 Task: Add Kashi Autumn Wheat Organic Promise Cereal to the cart.
Action: Mouse moved to (810, 313)
Screenshot: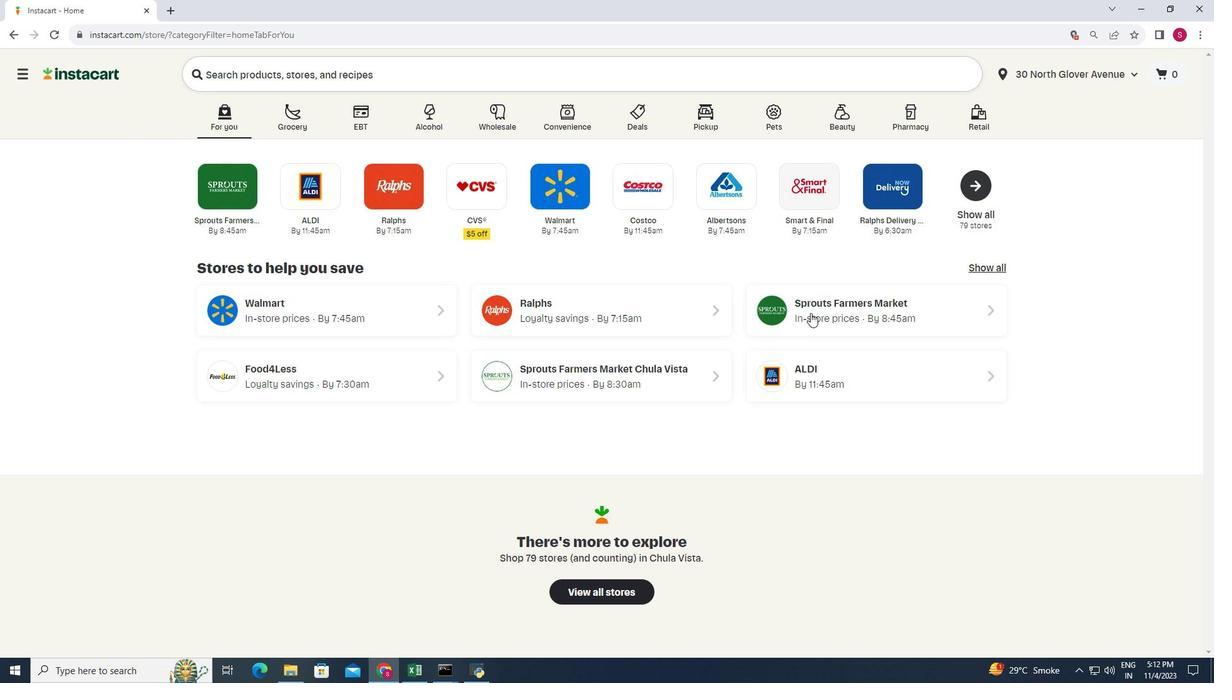 
Action: Mouse pressed left at (810, 313)
Screenshot: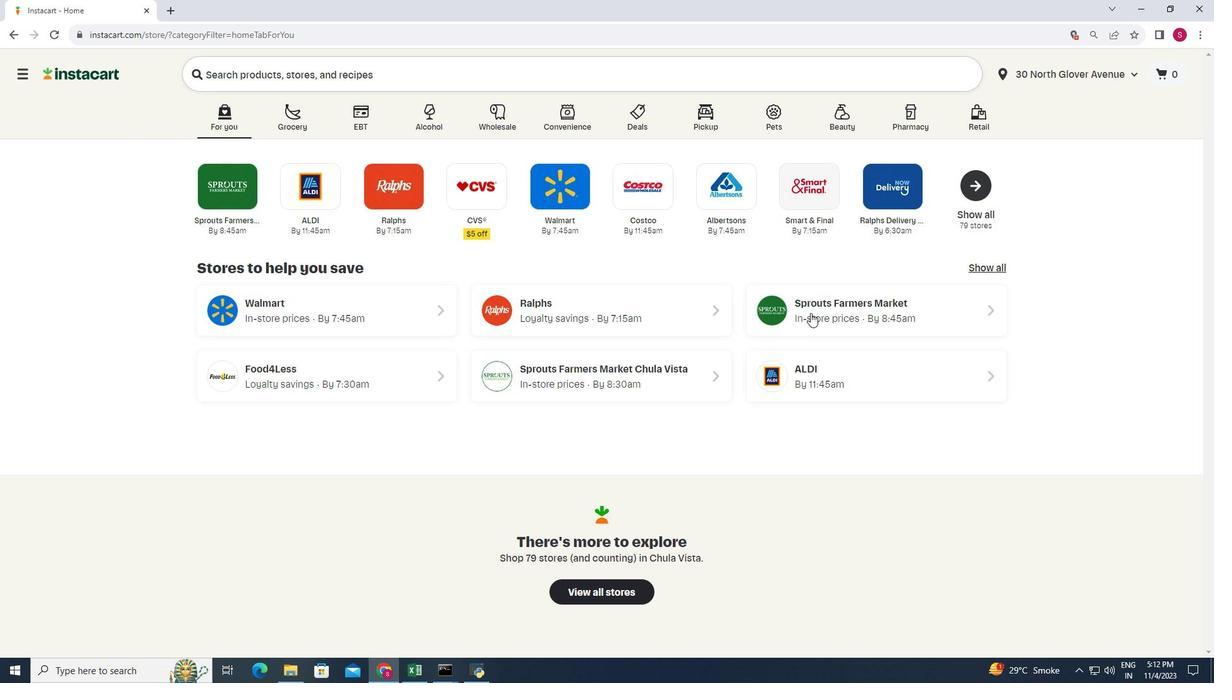 
Action: Mouse moved to (86, 332)
Screenshot: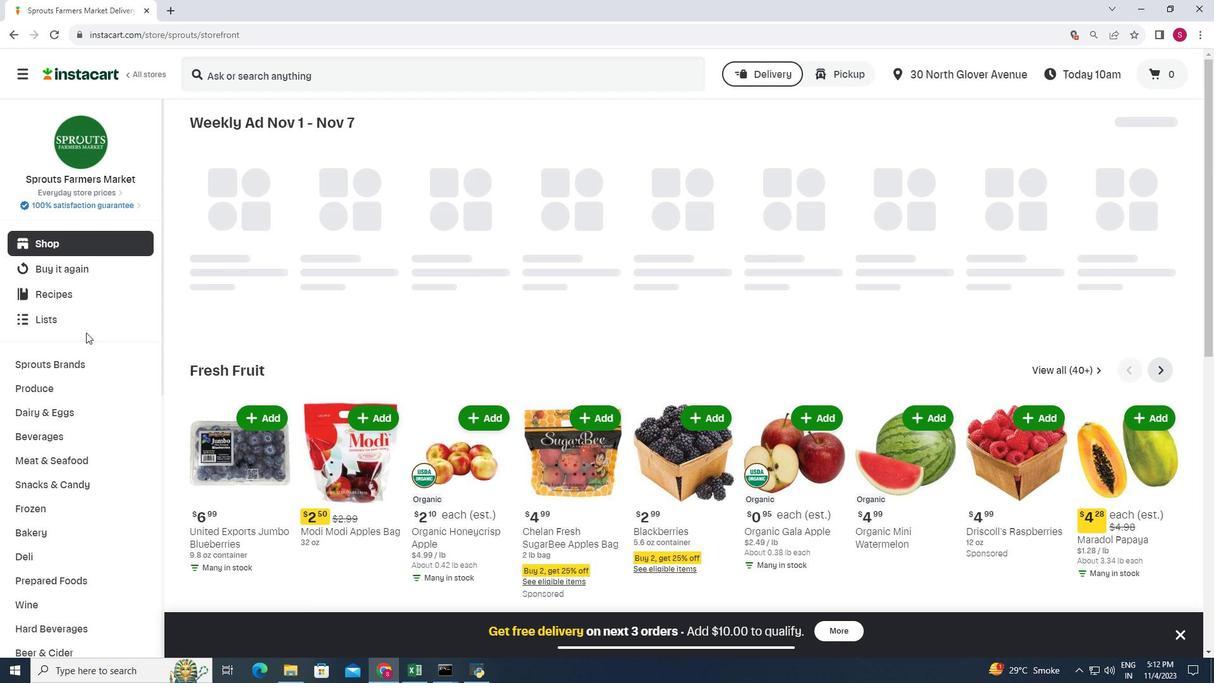 
Action: Mouse scrolled (86, 332) with delta (0, 0)
Screenshot: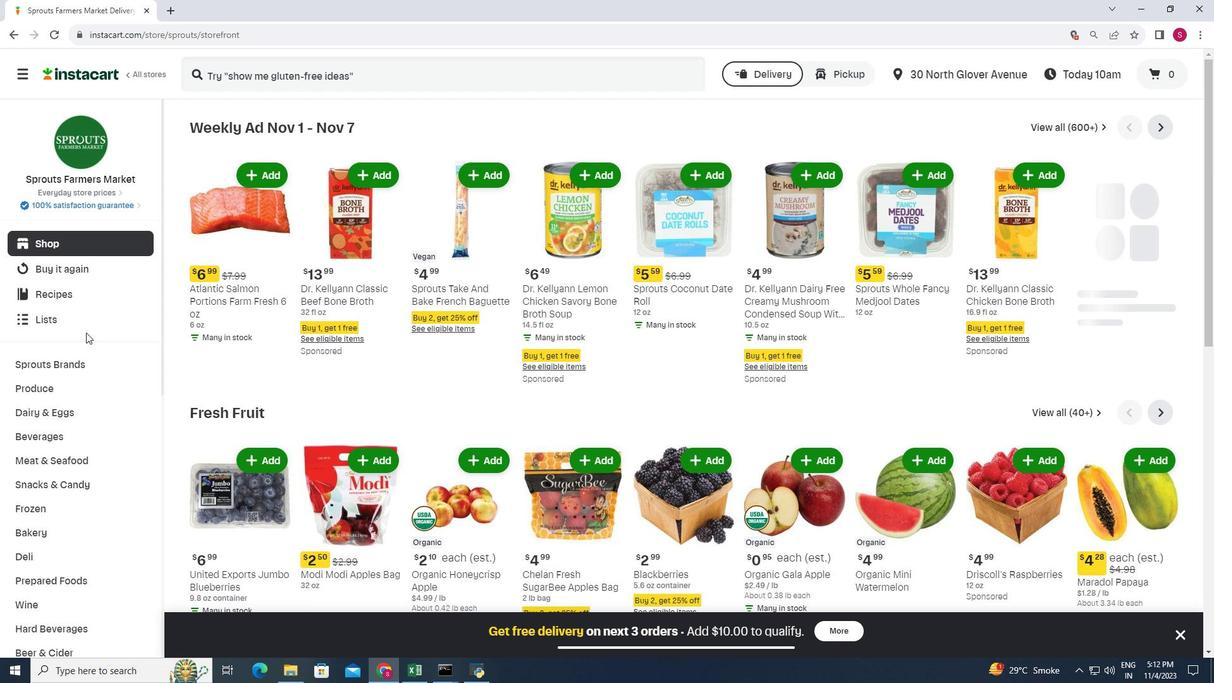 
Action: Mouse scrolled (86, 332) with delta (0, 0)
Screenshot: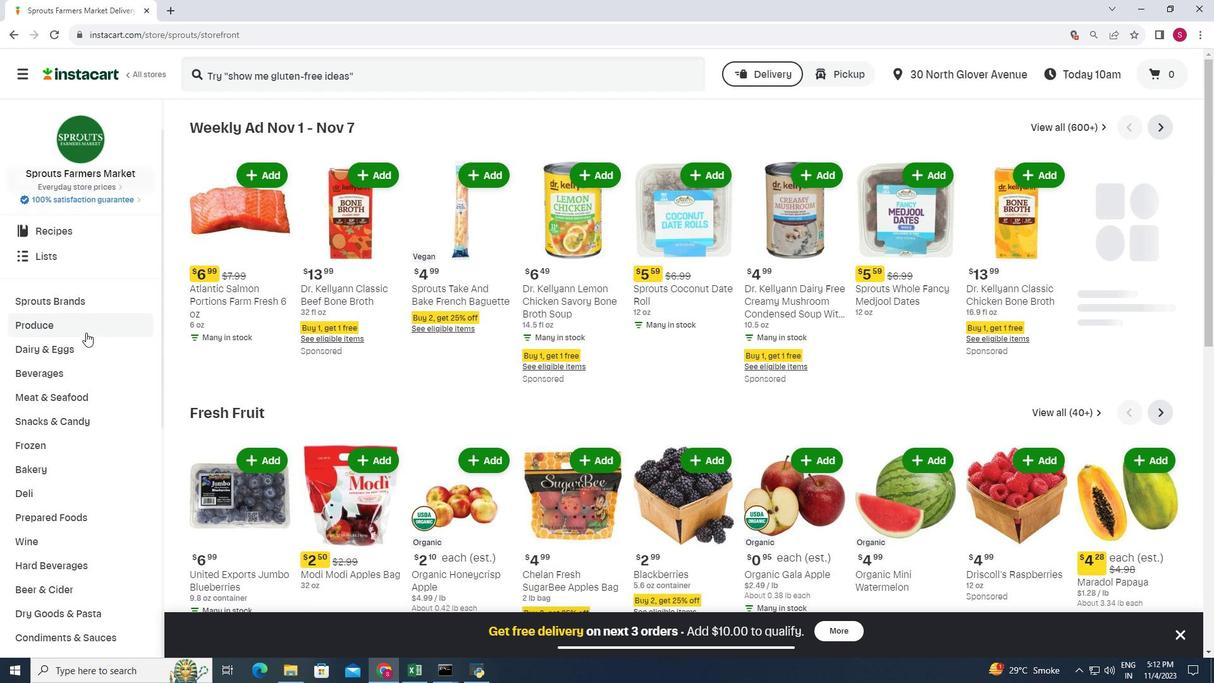 
Action: Mouse scrolled (86, 332) with delta (0, 0)
Screenshot: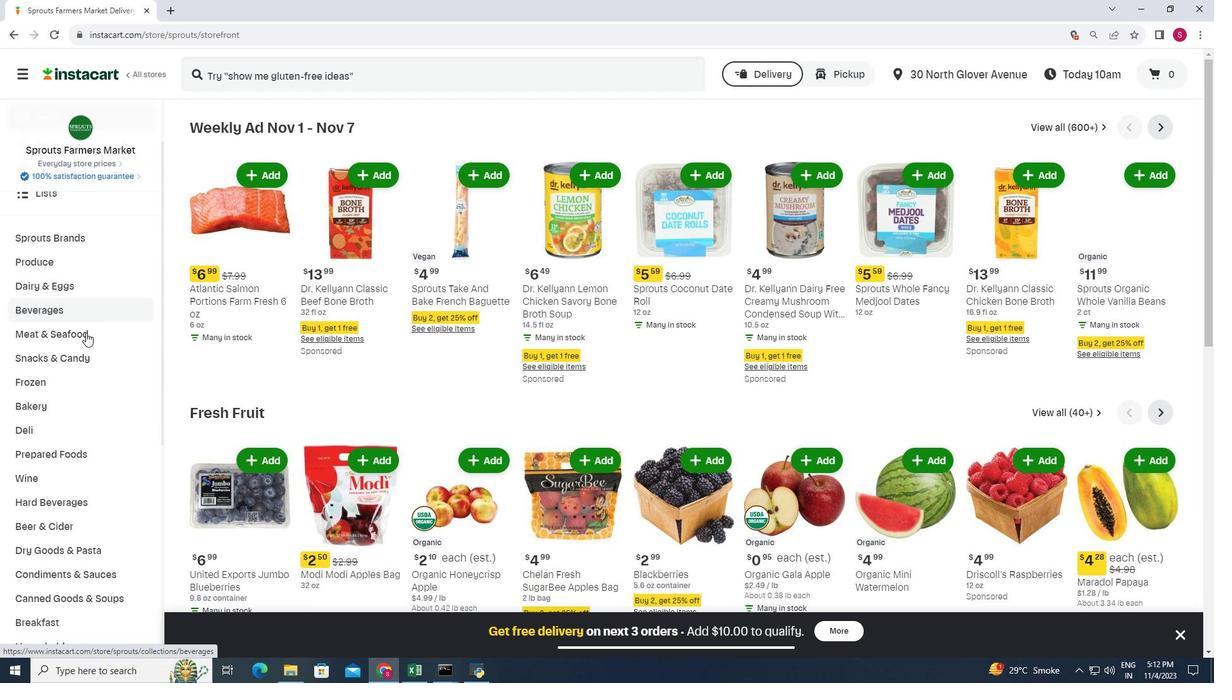 
Action: Mouse scrolled (86, 332) with delta (0, 0)
Screenshot: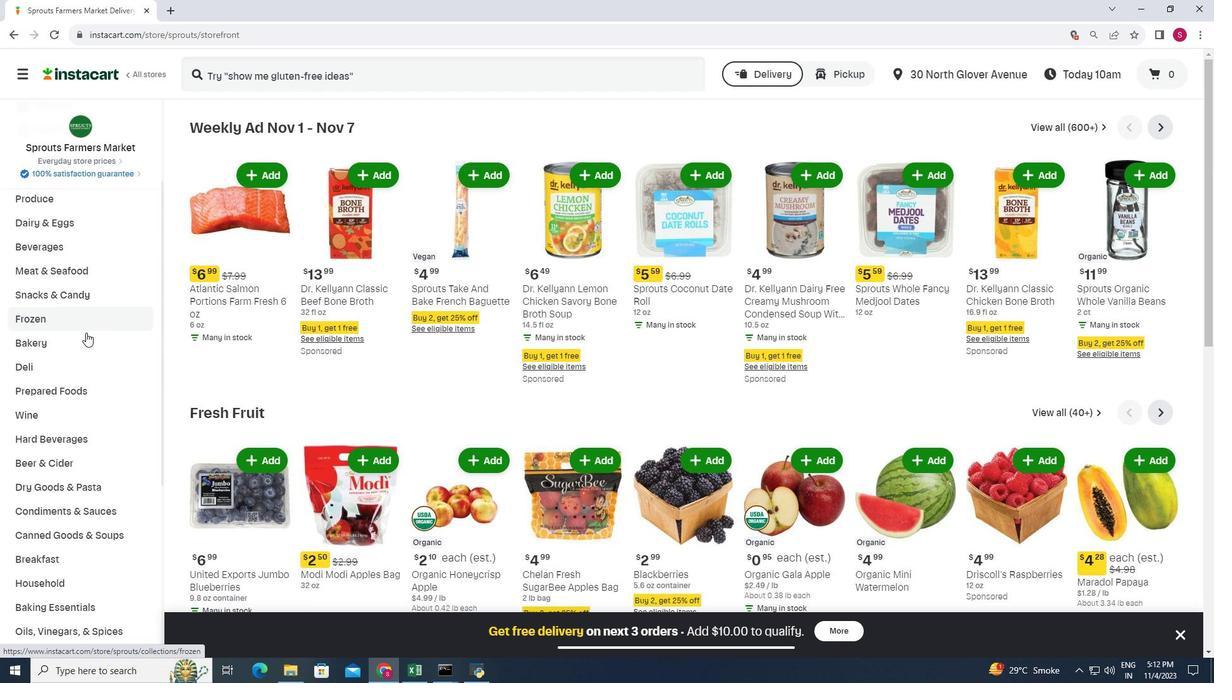 
Action: Mouse scrolled (86, 332) with delta (0, 0)
Screenshot: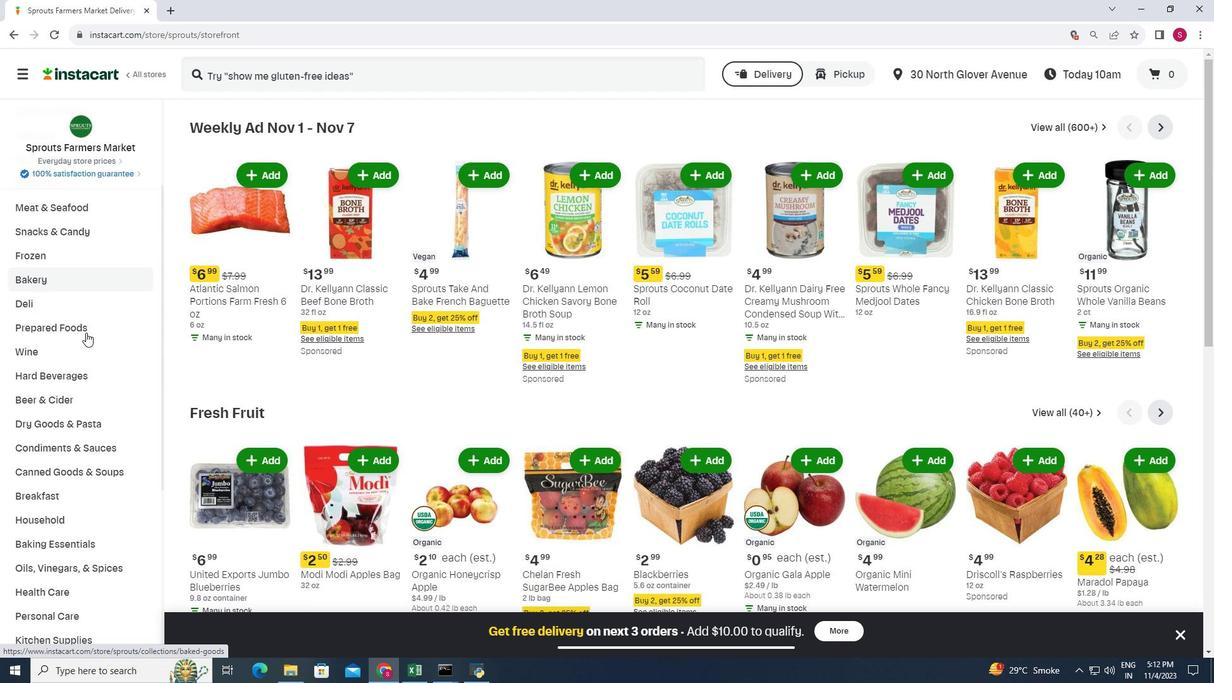 
Action: Mouse moved to (54, 428)
Screenshot: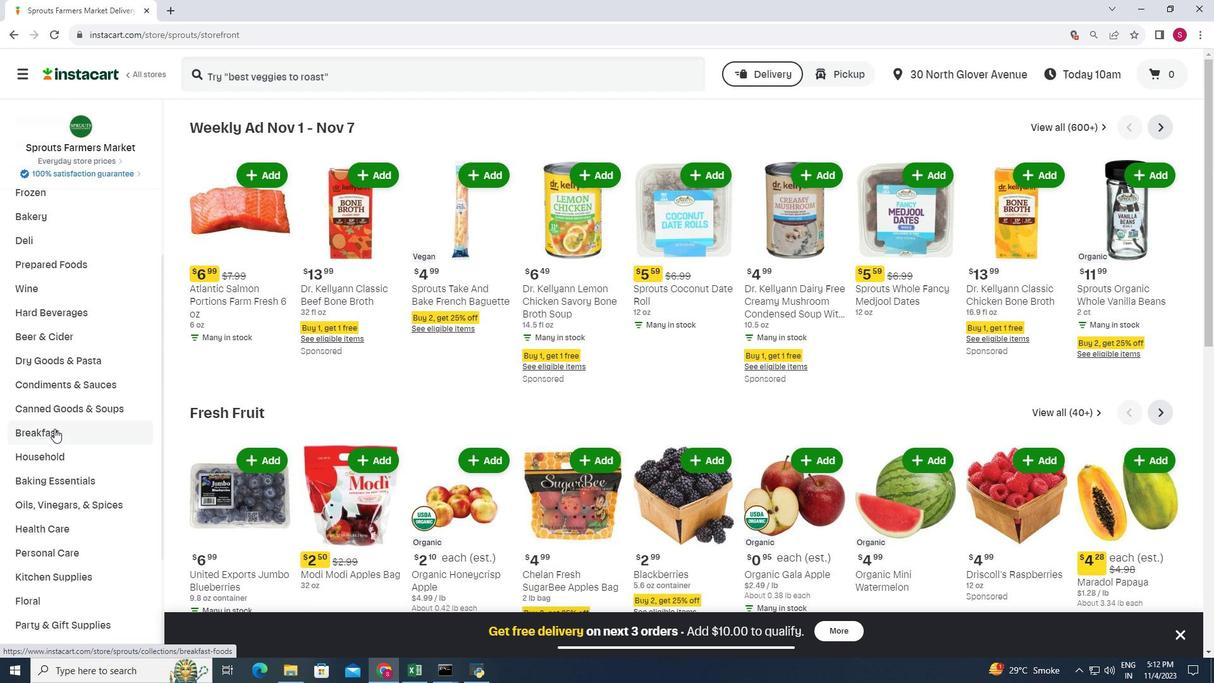 
Action: Mouse pressed left at (54, 428)
Screenshot: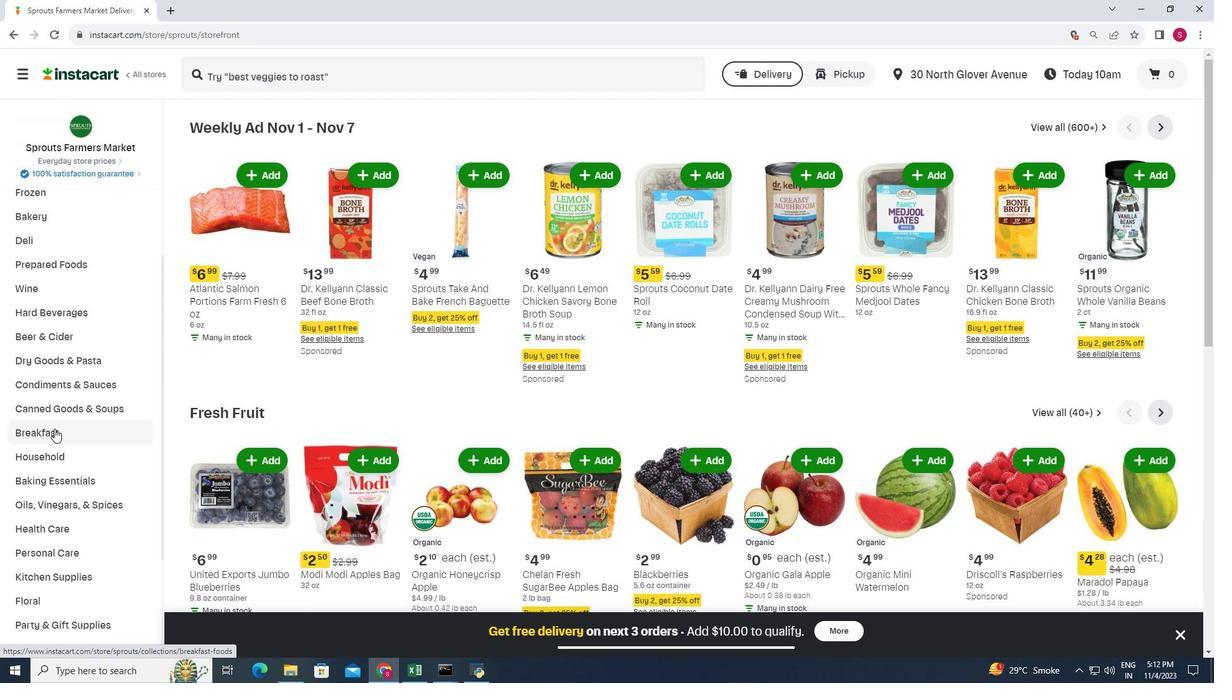 
Action: Mouse moved to (840, 156)
Screenshot: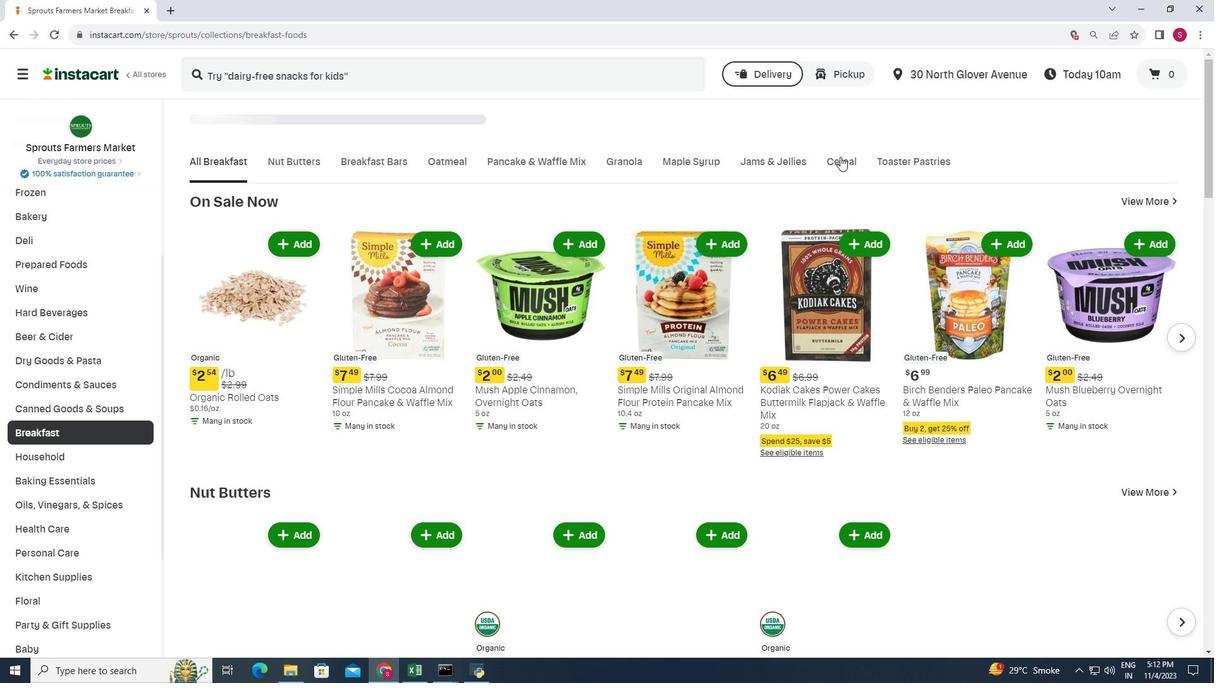 
Action: Mouse pressed left at (840, 156)
Screenshot: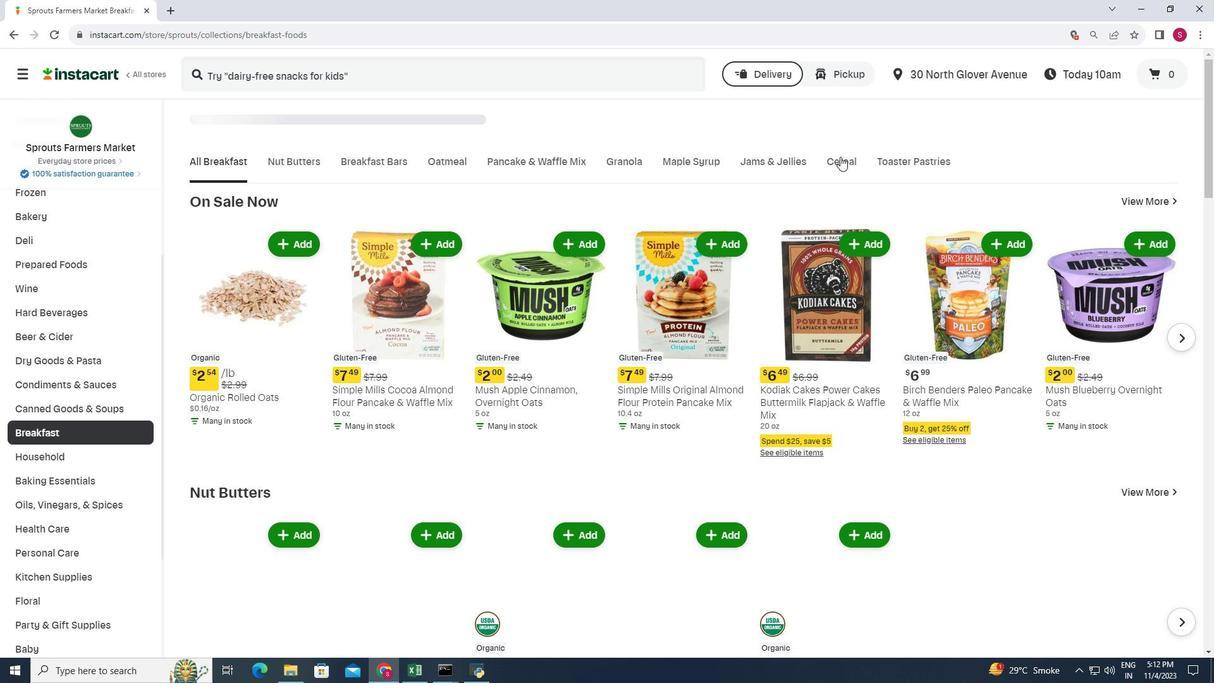 
Action: Mouse moved to (640, 221)
Screenshot: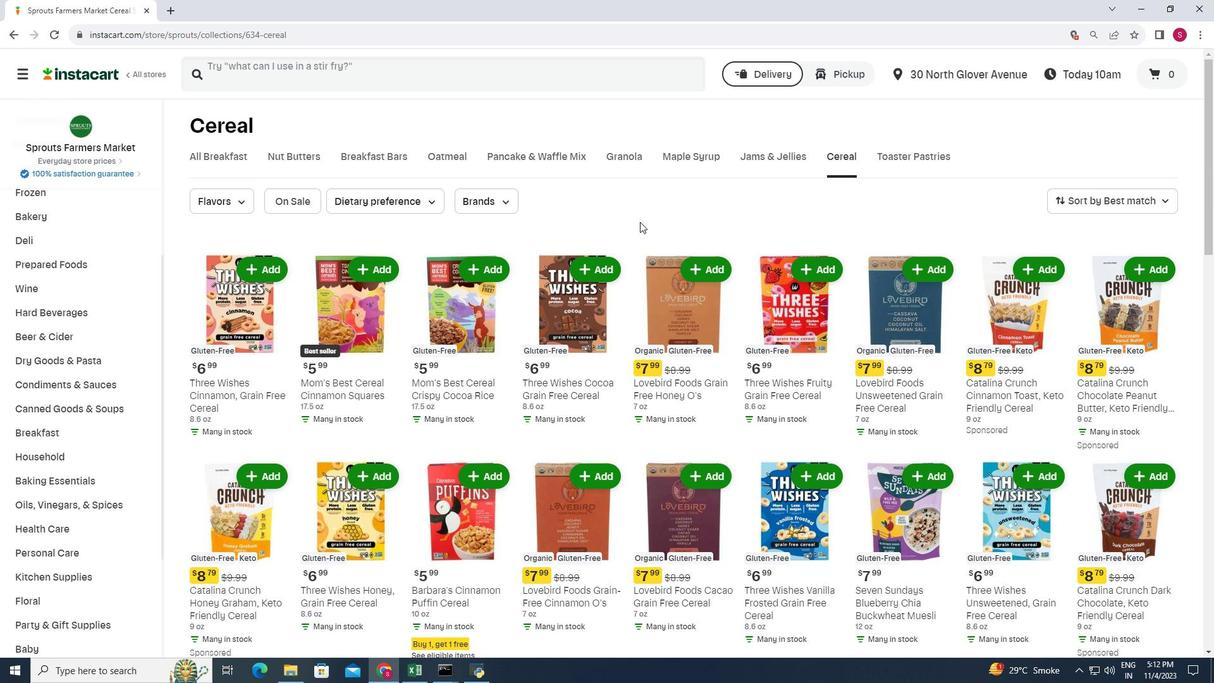 
Action: Mouse scrolled (640, 221) with delta (0, 0)
Screenshot: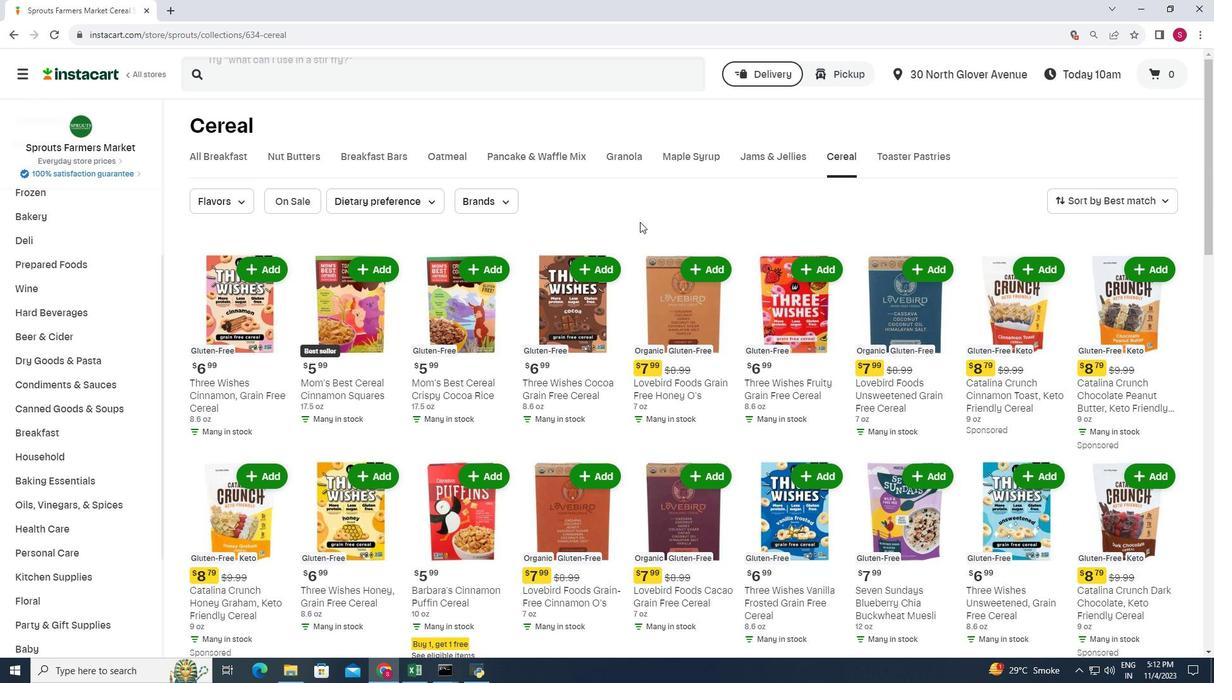 
Action: Mouse moved to (640, 221)
Screenshot: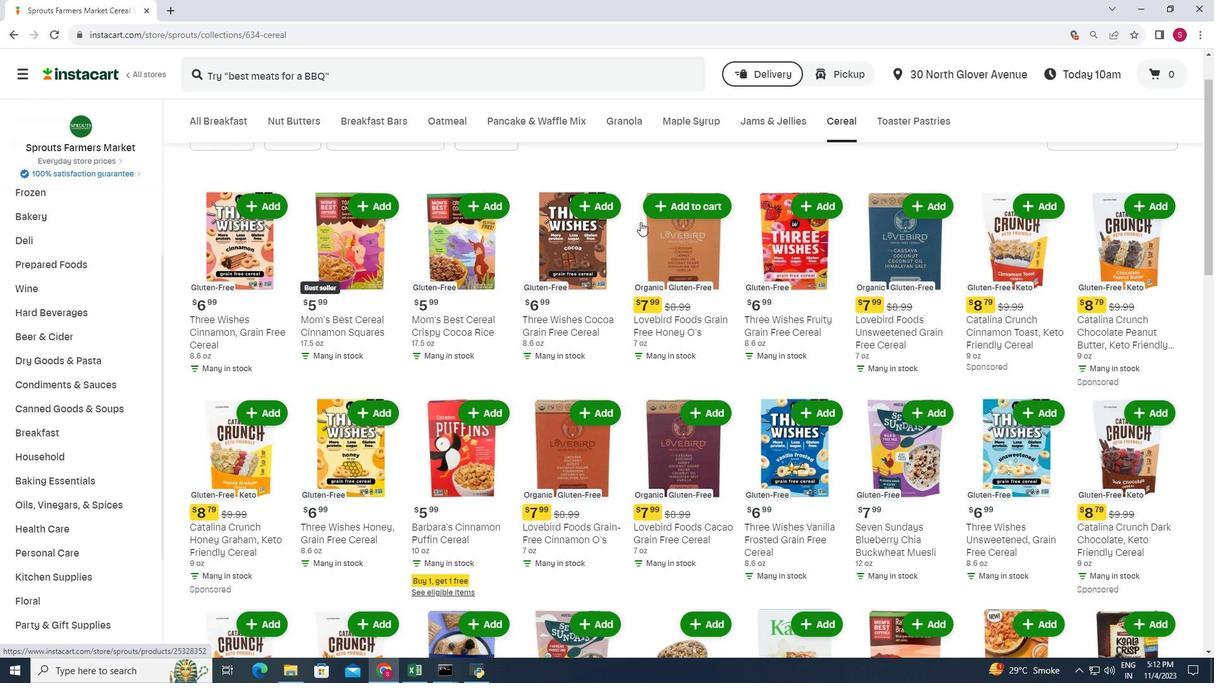 
Action: Mouse scrolled (640, 221) with delta (0, 0)
Screenshot: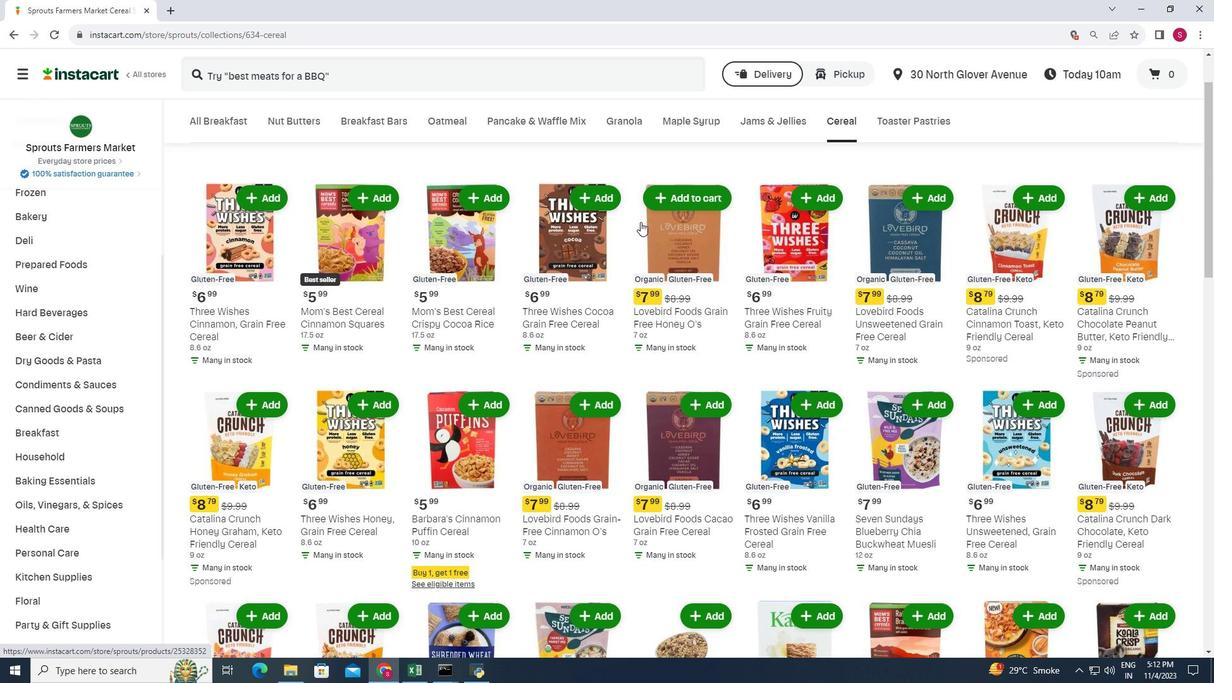 
Action: Mouse scrolled (640, 221) with delta (0, 0)
Screenshot: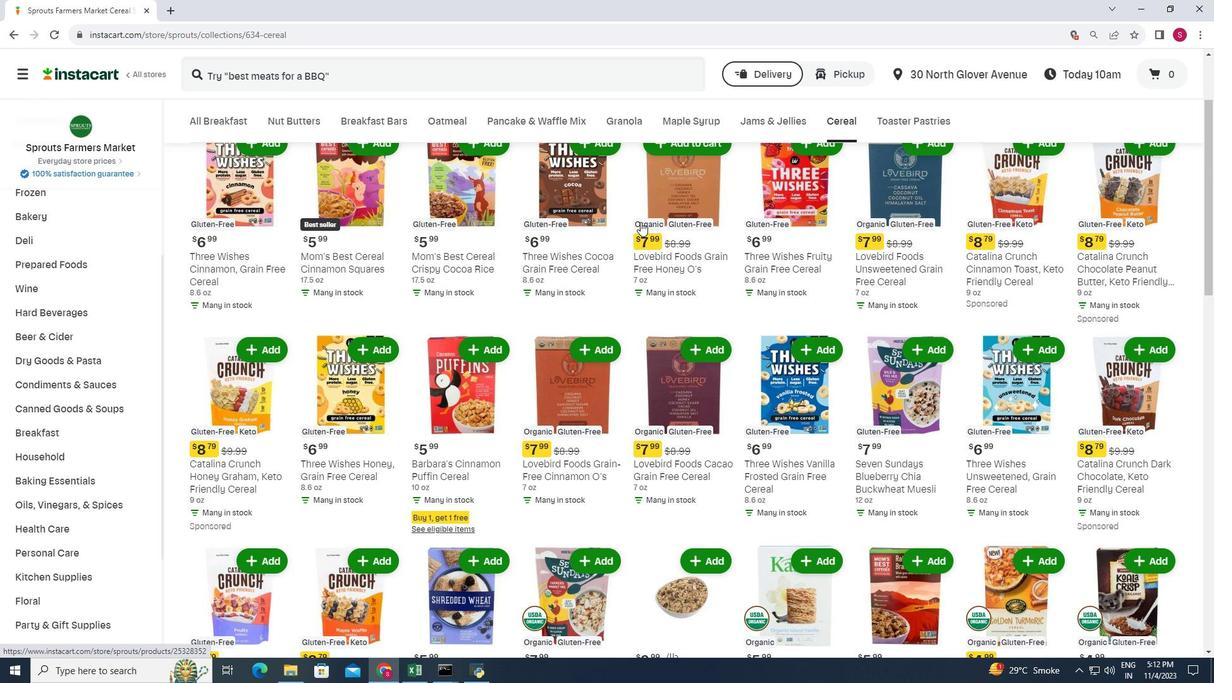 
Action: Mouse scrolled (640, 221) with delta (0, 0)
Screenshot: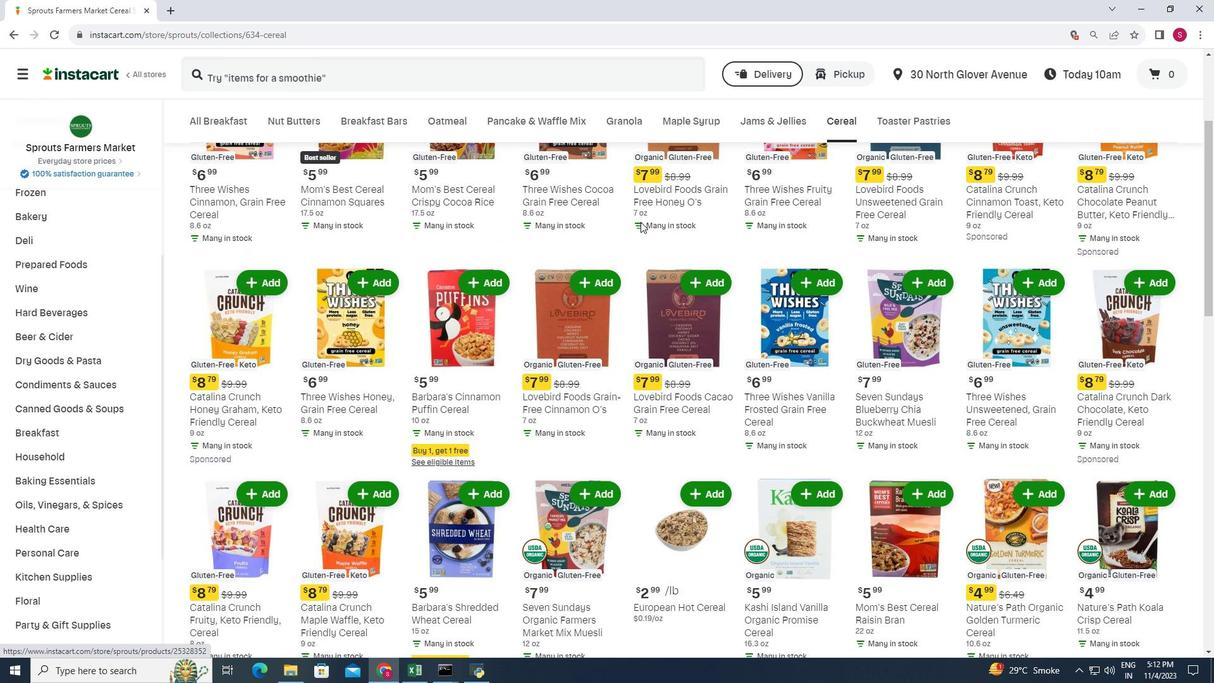 
Action: Mouse moved to (641, 221)
Screenshot: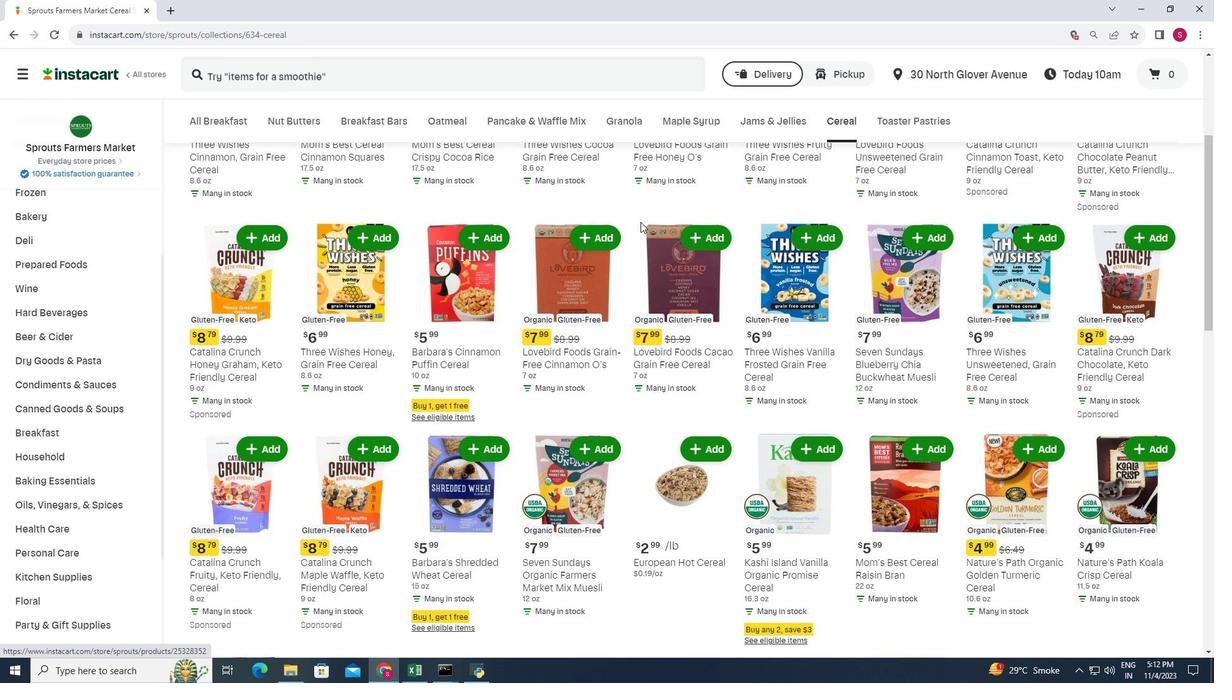 
Action: Mouse scrolled (641, 221) with delta (0, 0)
Screenshot: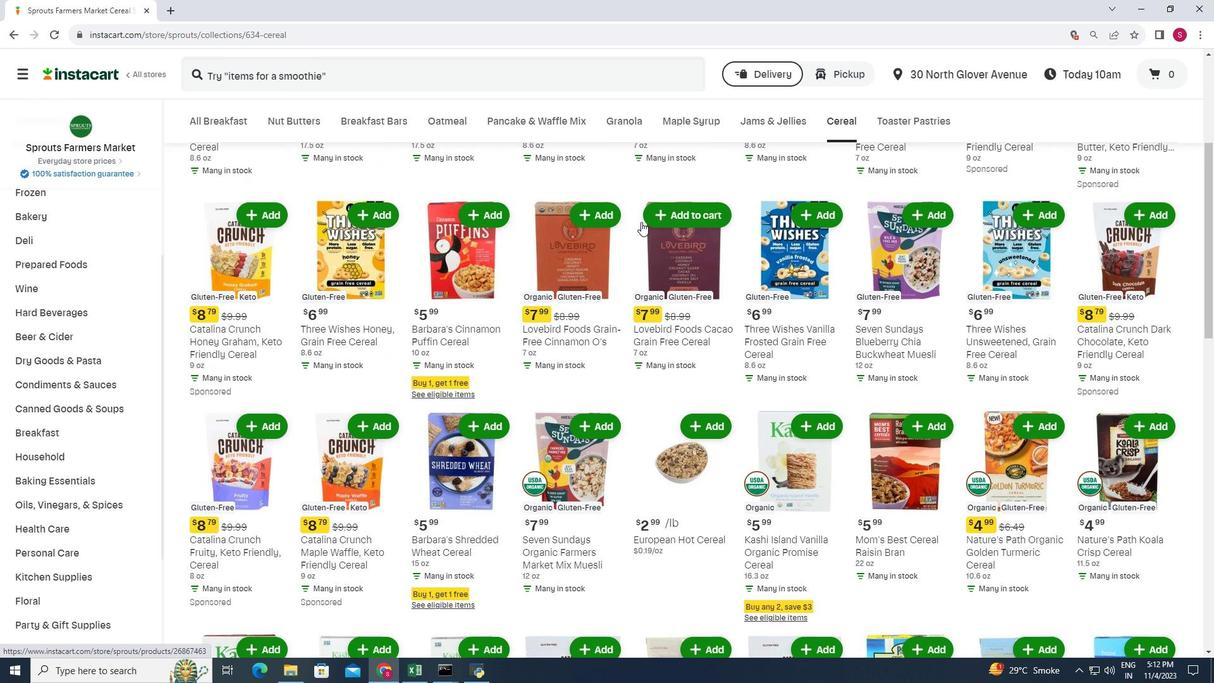 
Action: Mouse scrolled (641, 221) with delta (0, 0)
Screenshot: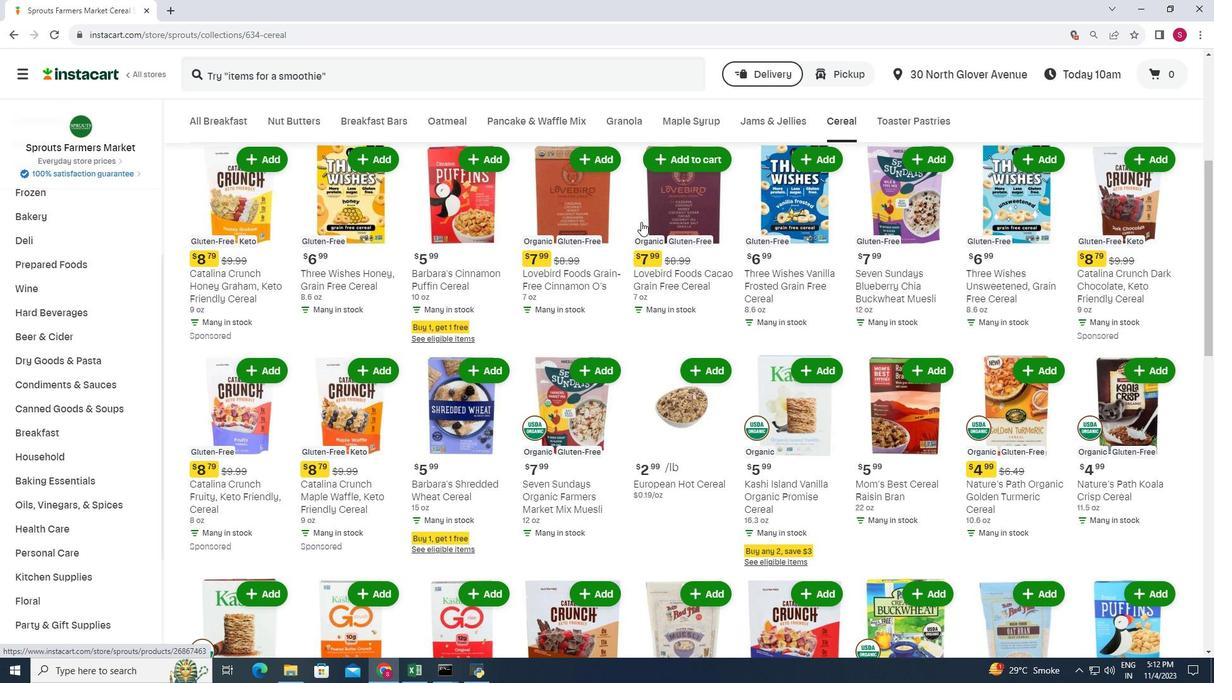 
Action: Mouse scrolled (641, 221) with delta (0, 0)
Screenshot: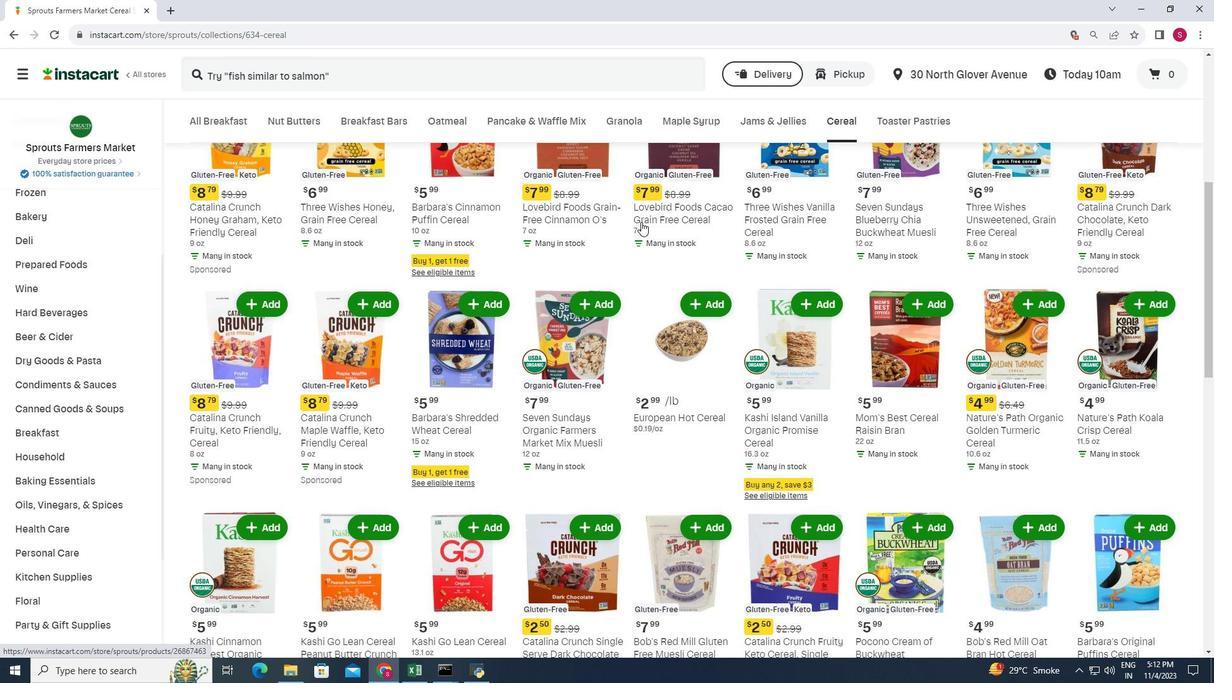 
Action: Mouse scrolled (641, 221) with delta (0, 0)
Screenshot: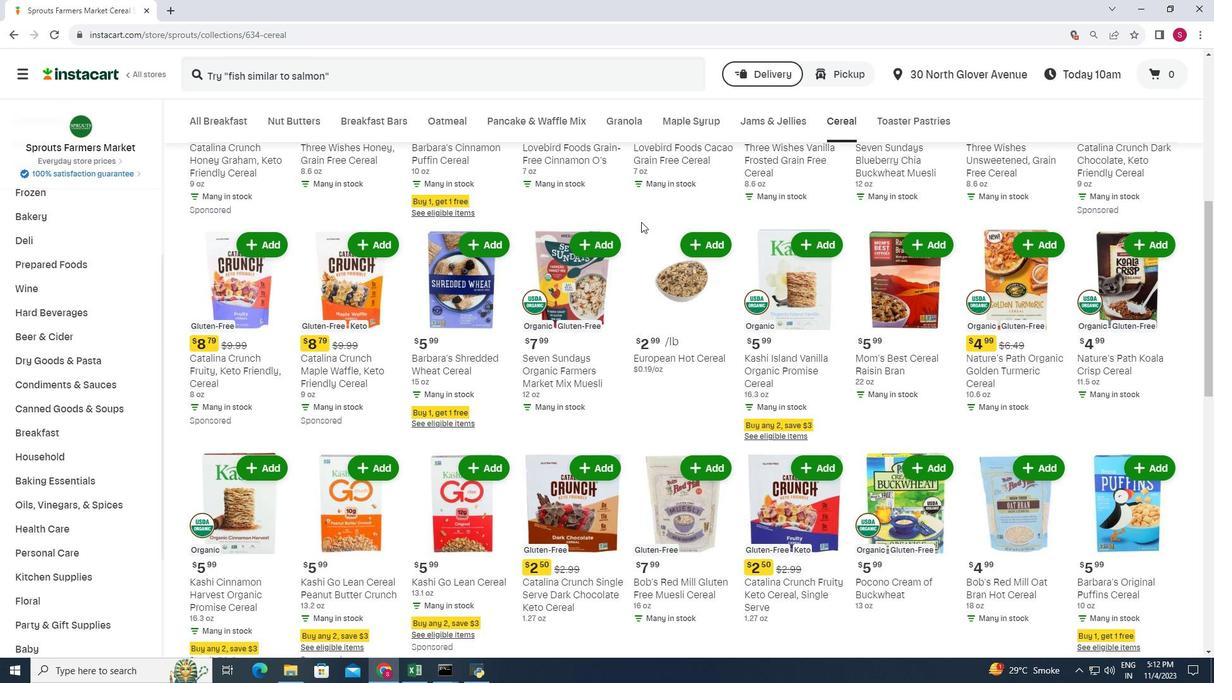 
Action: Mouse scrolled (641, 221) with delta (0, 0)
Screenshot: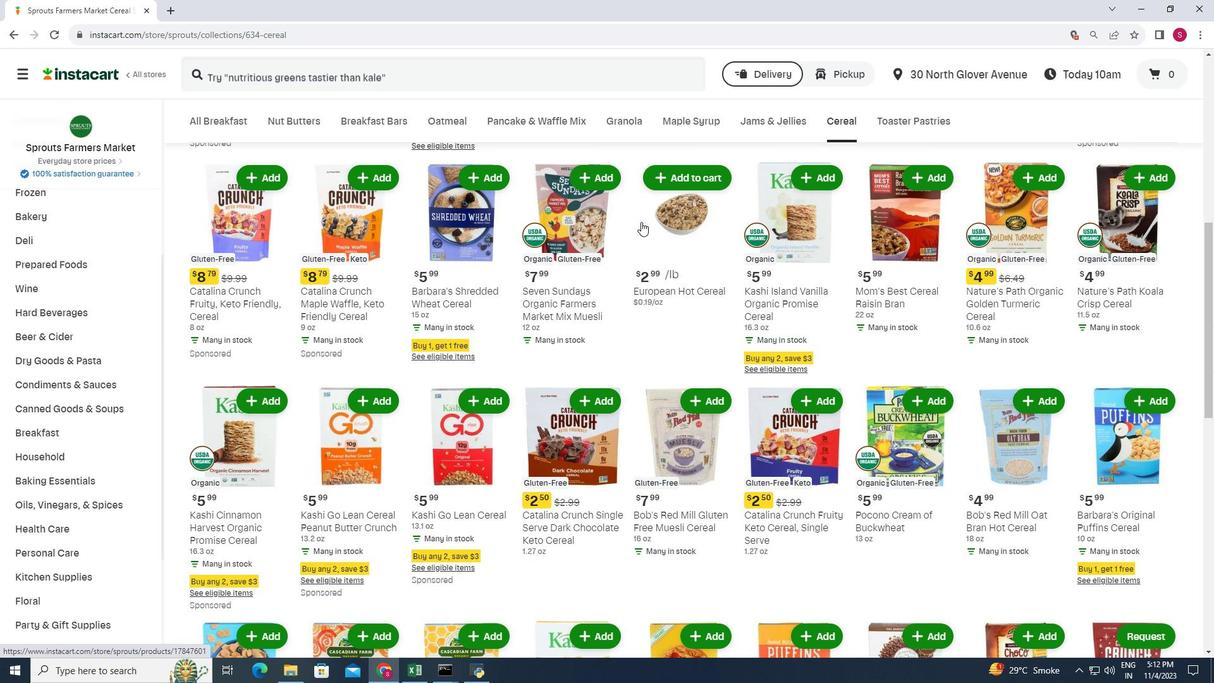 
Action: Mouse moved to (642, 221)
Screenshot: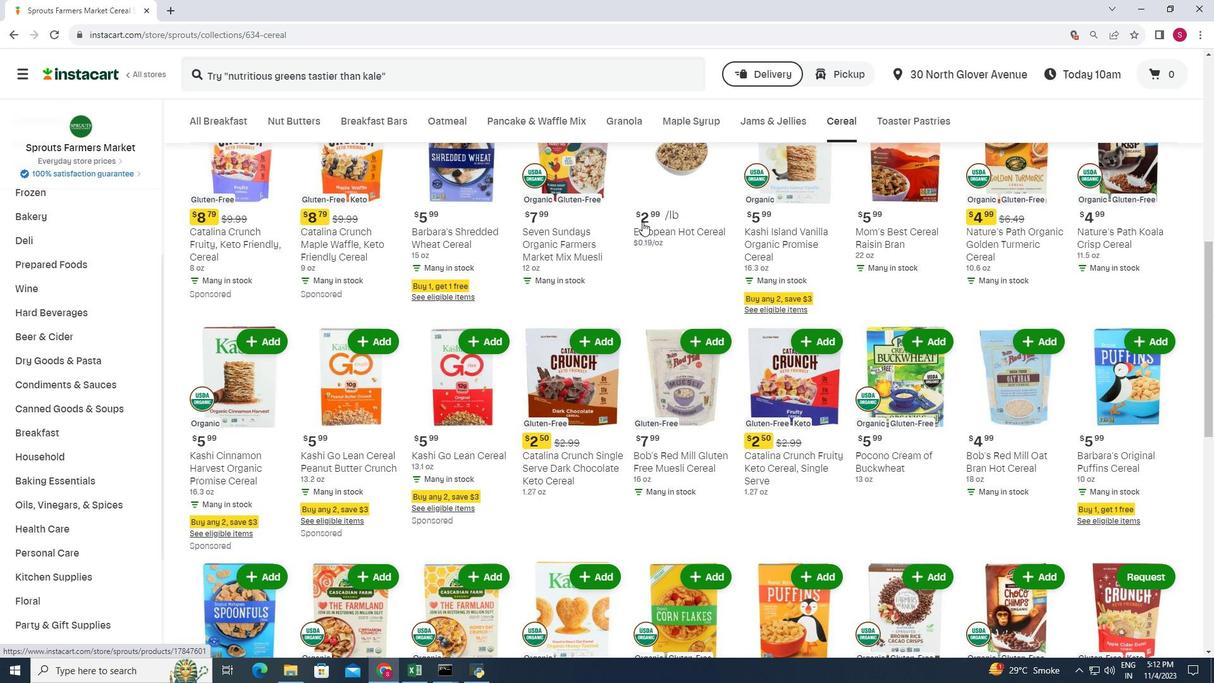 
Action: Mouse scrolled (642, 221) with delta (0, 0)
Screenshot: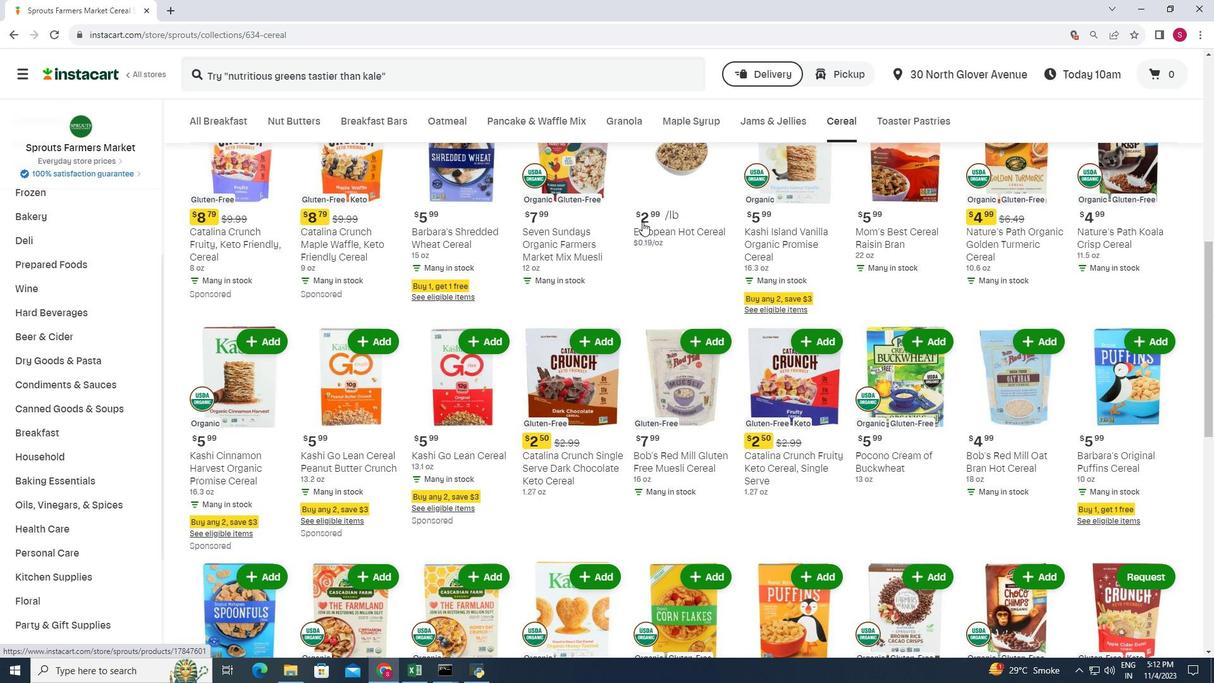 
Action: Mouse scrolled (642, 221) with delta (0, 0)
Screenshot: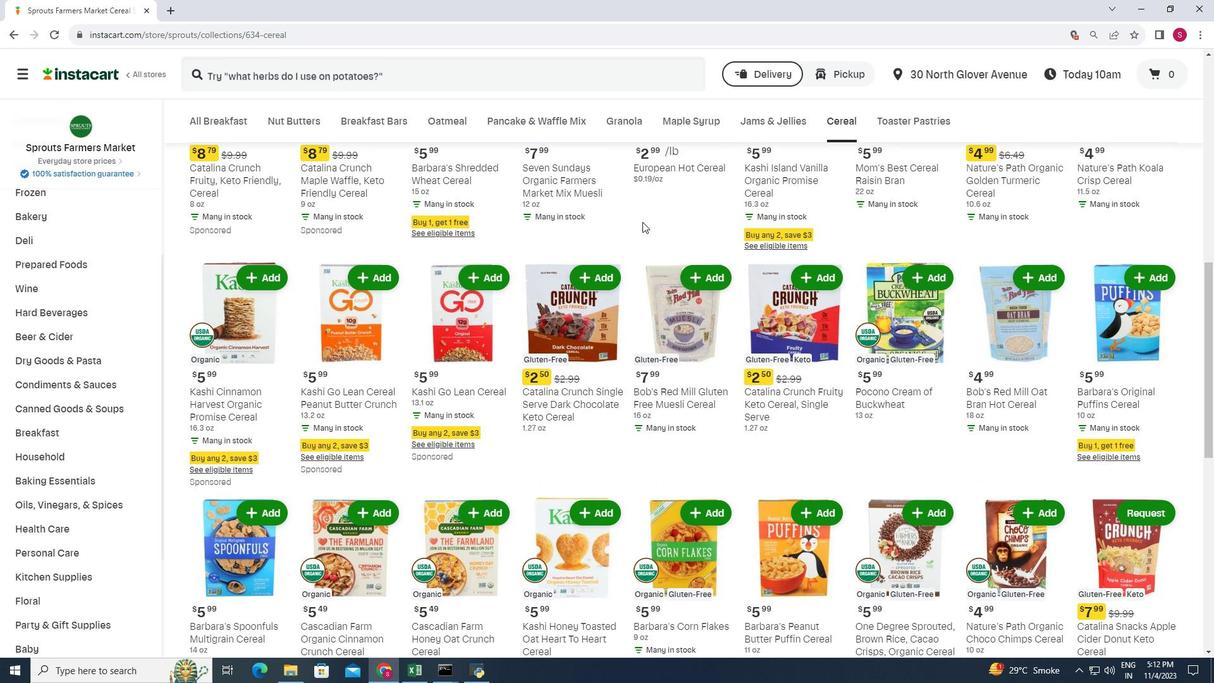 
Action: Mouse scrolled (642, 221) with delta (0, 0)
Screenshot: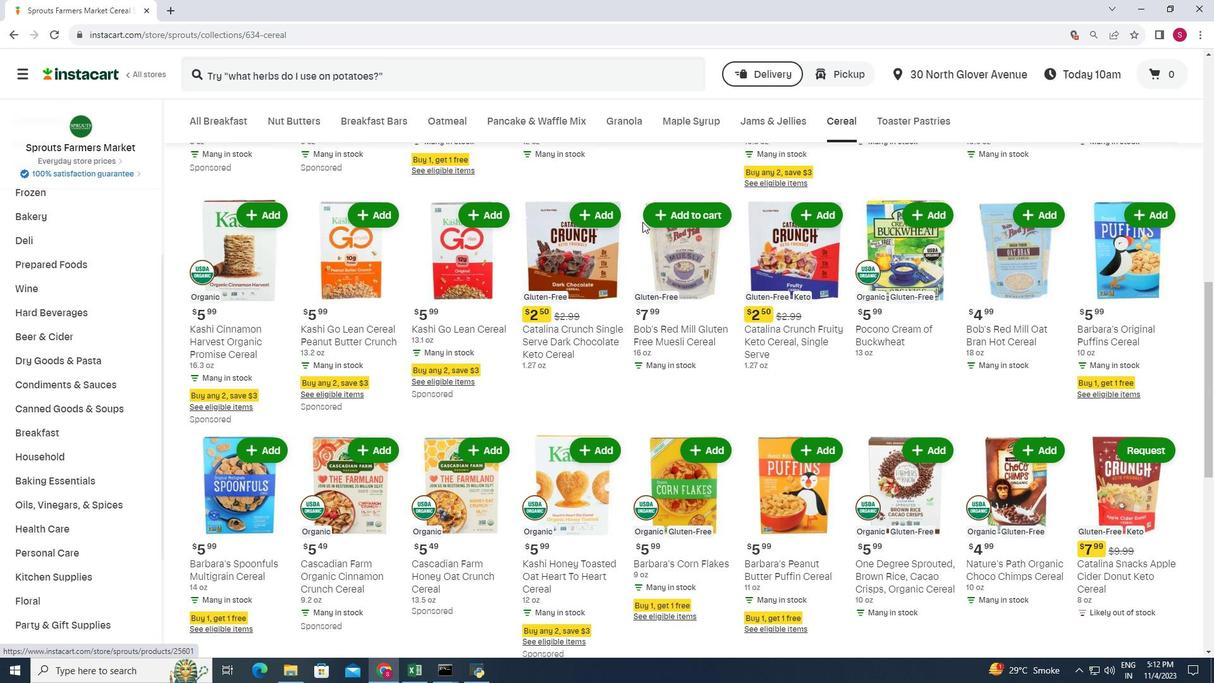 
Action: Mouse moved to (643, 221)
Screenshot: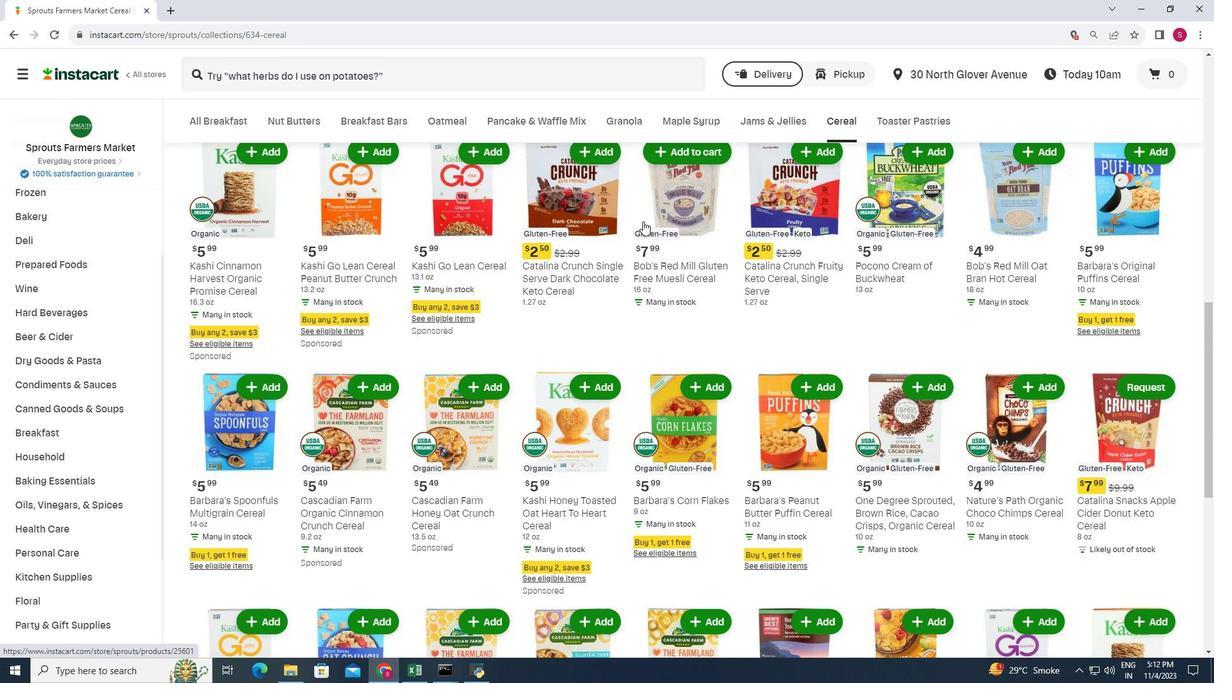 
Action: Mouse scrolled (643, 220) with delta (0, 0)
Screenshot: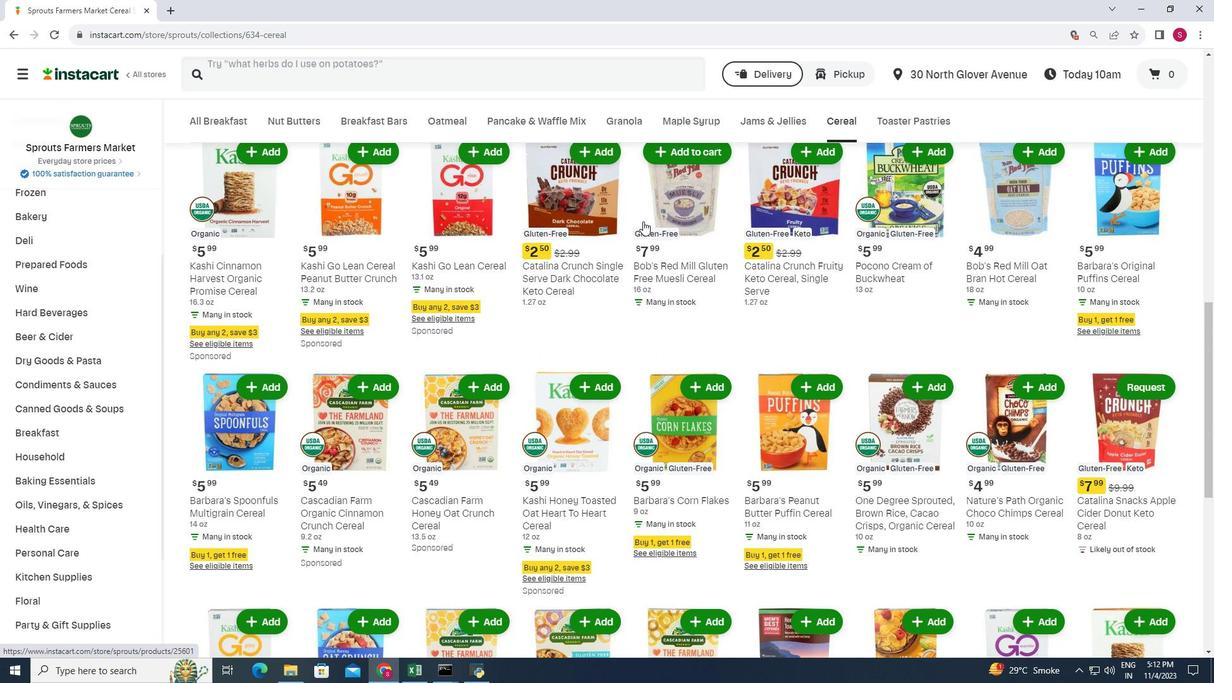 
Action: Mouse moved to (643, 220)
Screenshot: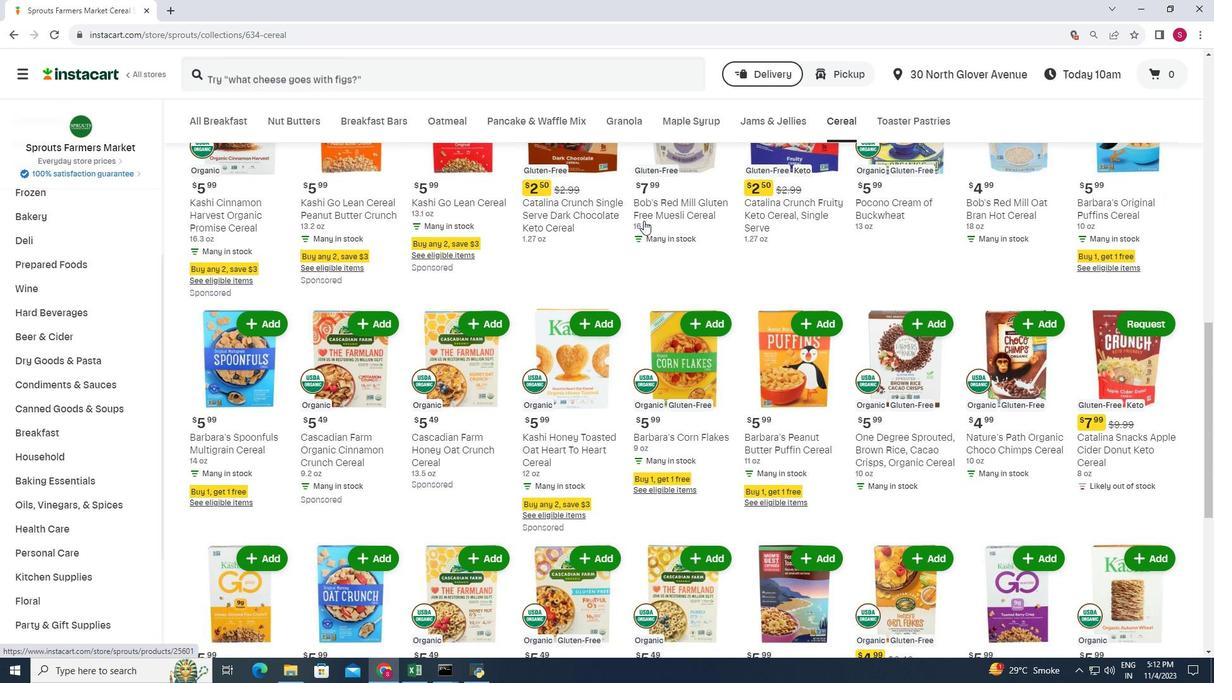 
Action: Mouse scrolled (643, 220) with delta (0, 0)
Screenshot: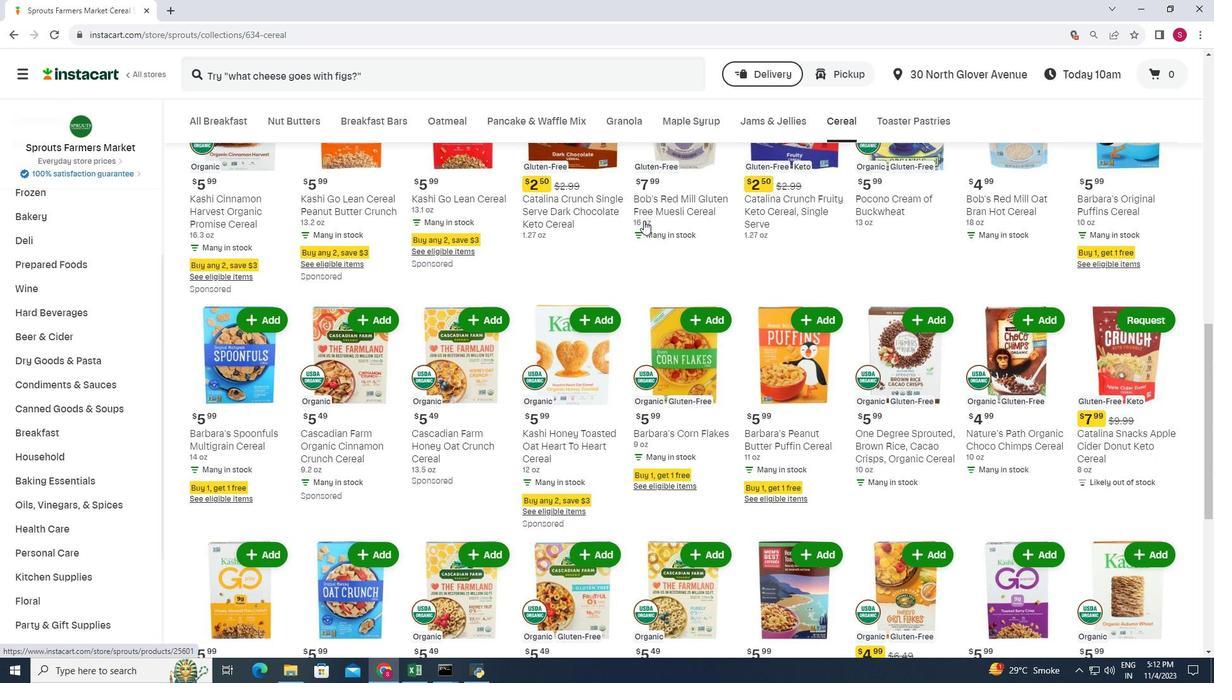 
Action: Mouse scrolled (643, 220) with delta (0, 0)
Screenshot: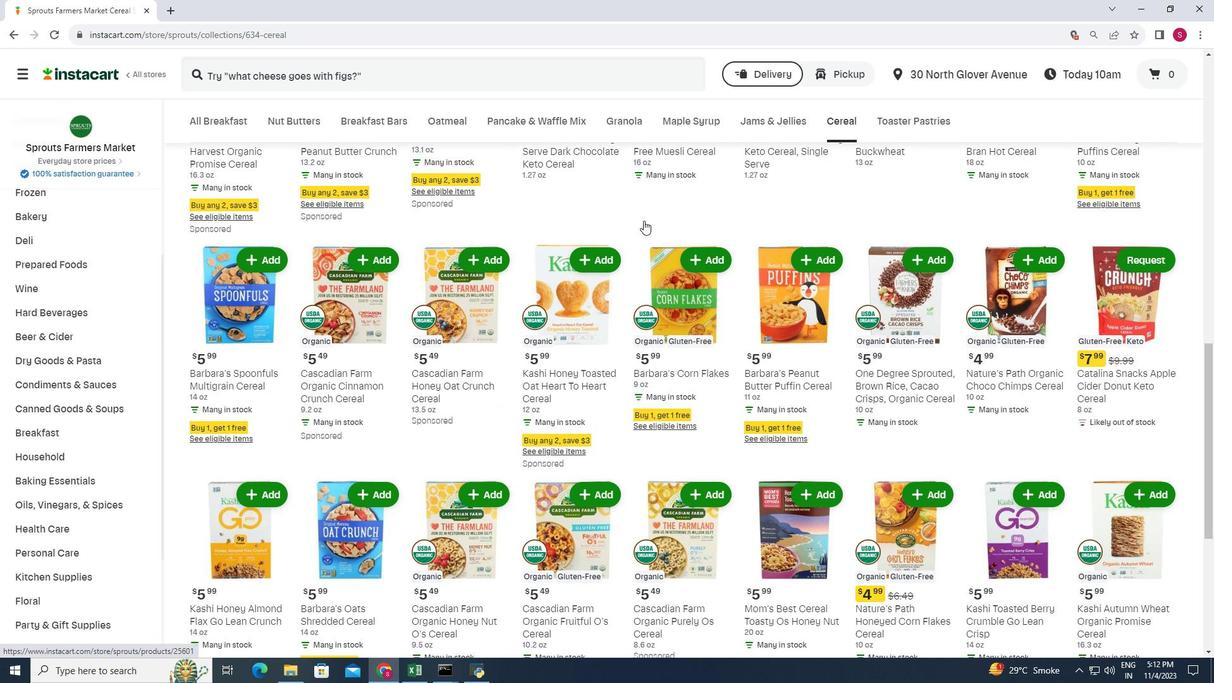 
Action: Mouse scrolled (643, 220) with delta (0, 0)
Screenshot: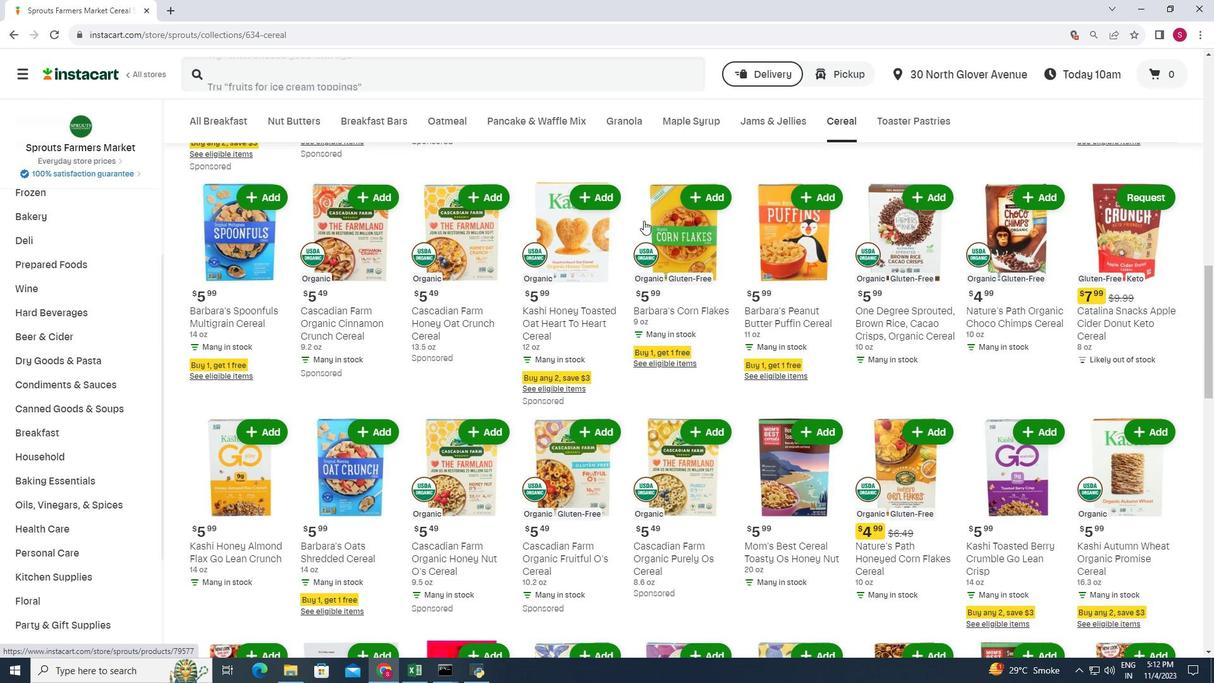 
Action: Mouse moved to (645, 219)
Screenshot: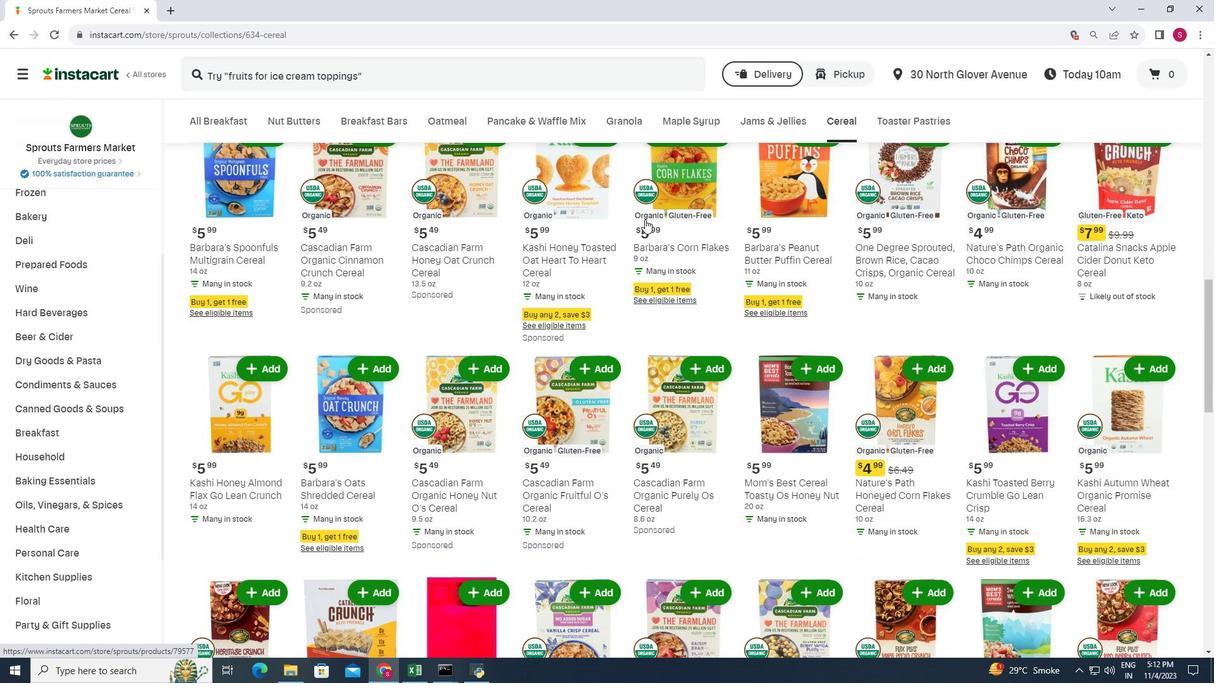 
Action: Mouse scrolled (645, 218) with delta (0, 0)
Screenshot: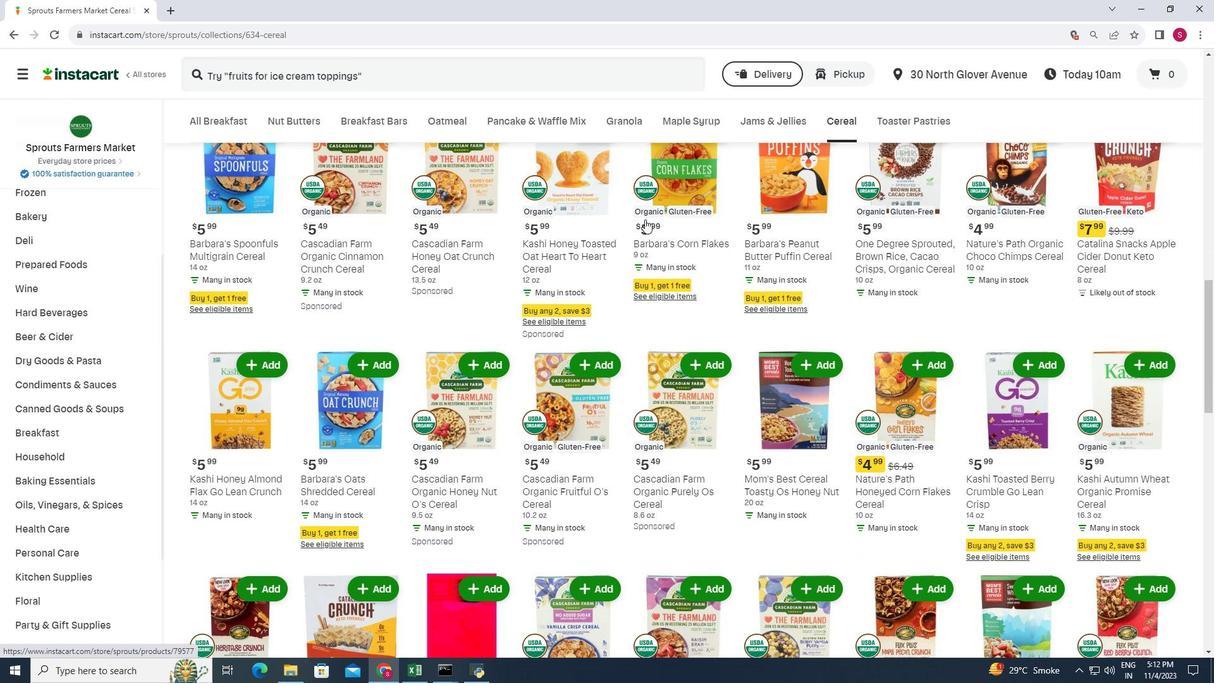 
Action: Mouse moved to (645, 218)
Screenshot: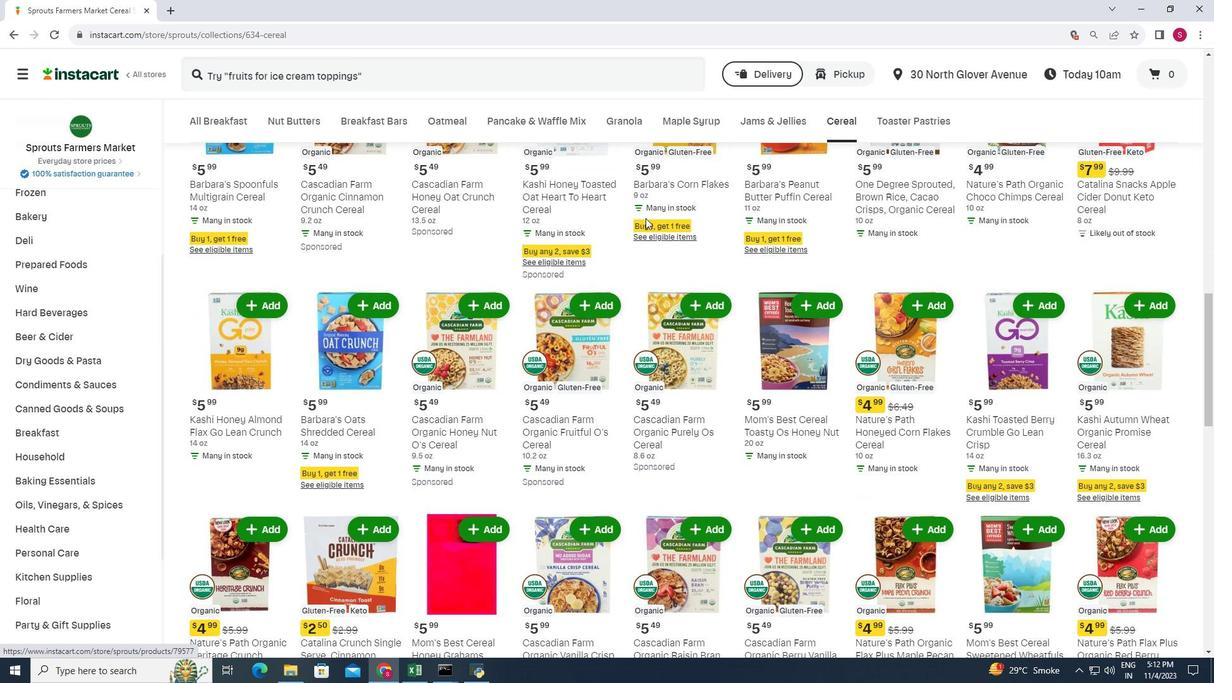 
Action: Mouse scrolled (645, 217) with delta (0, 0)
Screenshot: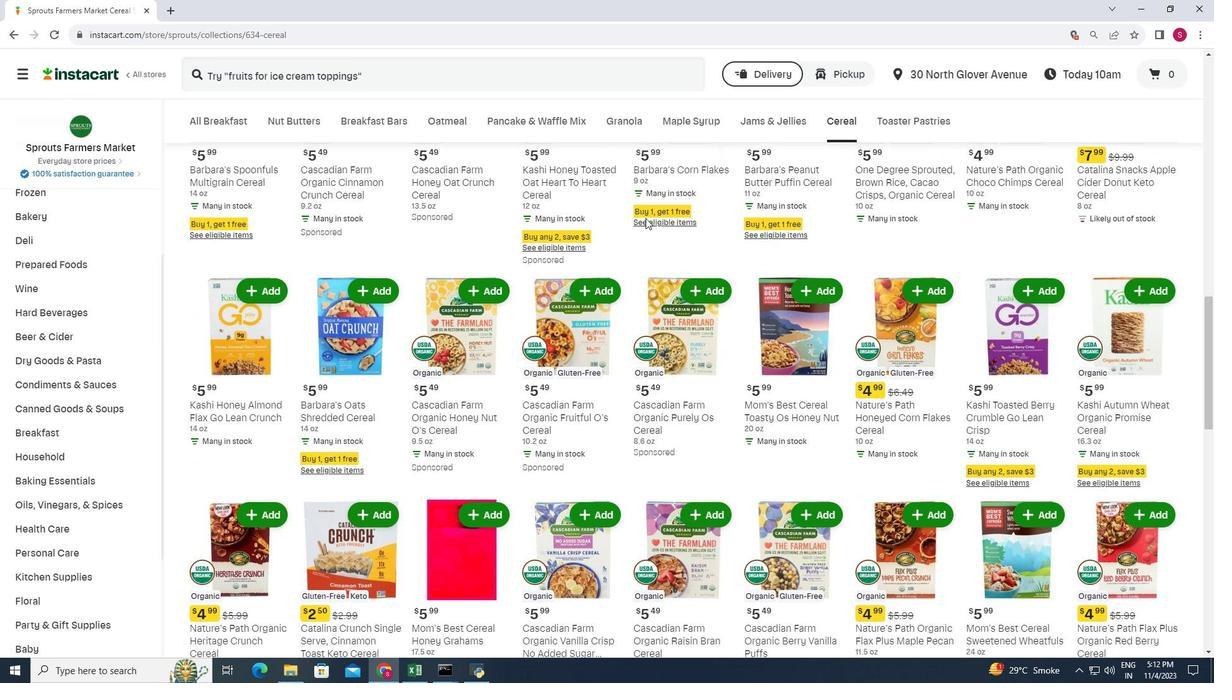 
Action: Mouse moved to (1144, 238)
Screenshot: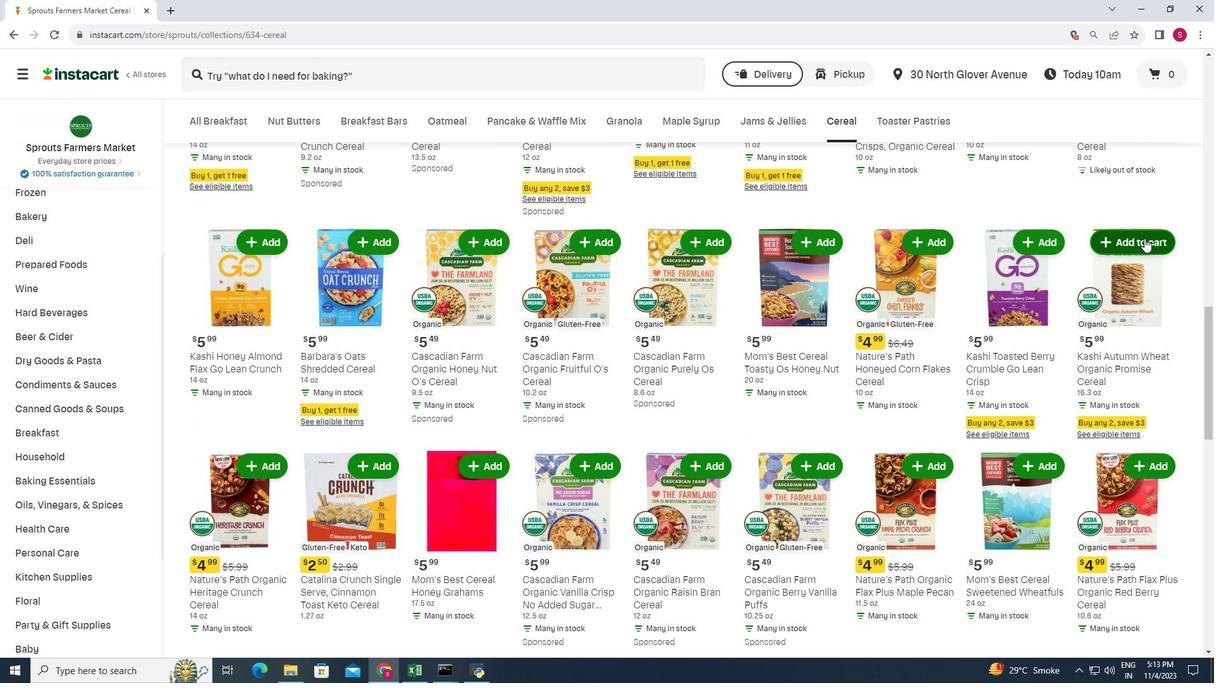 
Action: Mouse pressed left at (1144, 238)
Screenshot: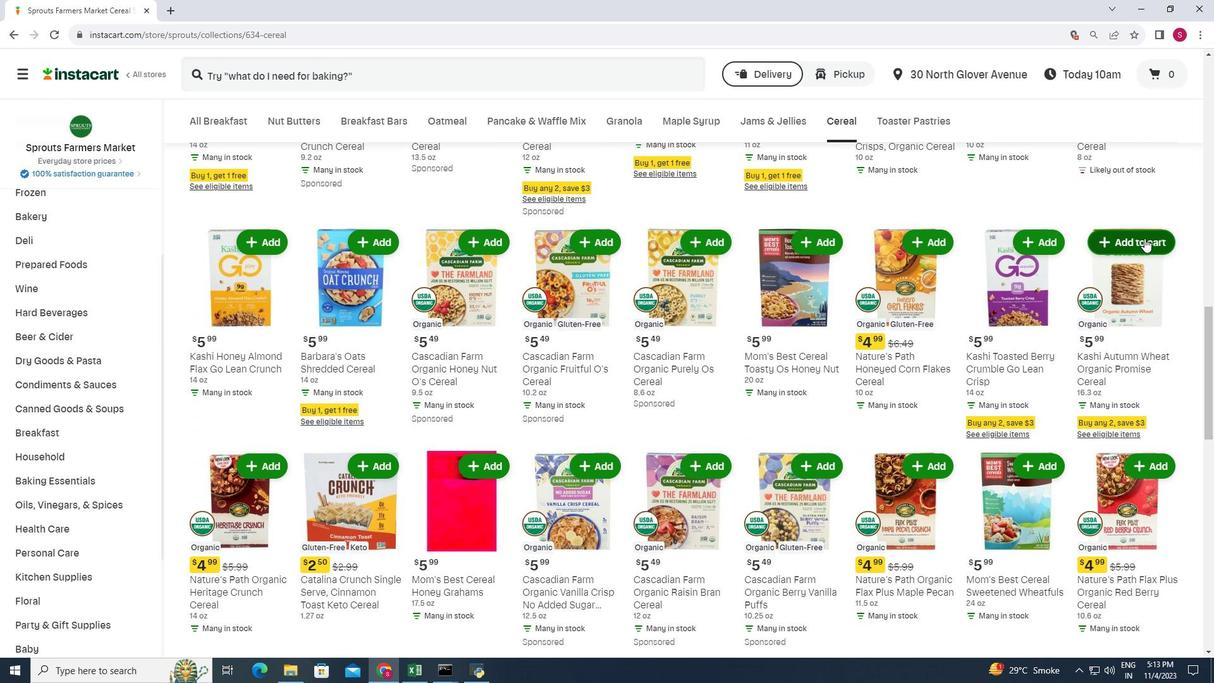 
Action: Mouse moved to (1066, 215)
Screenshot: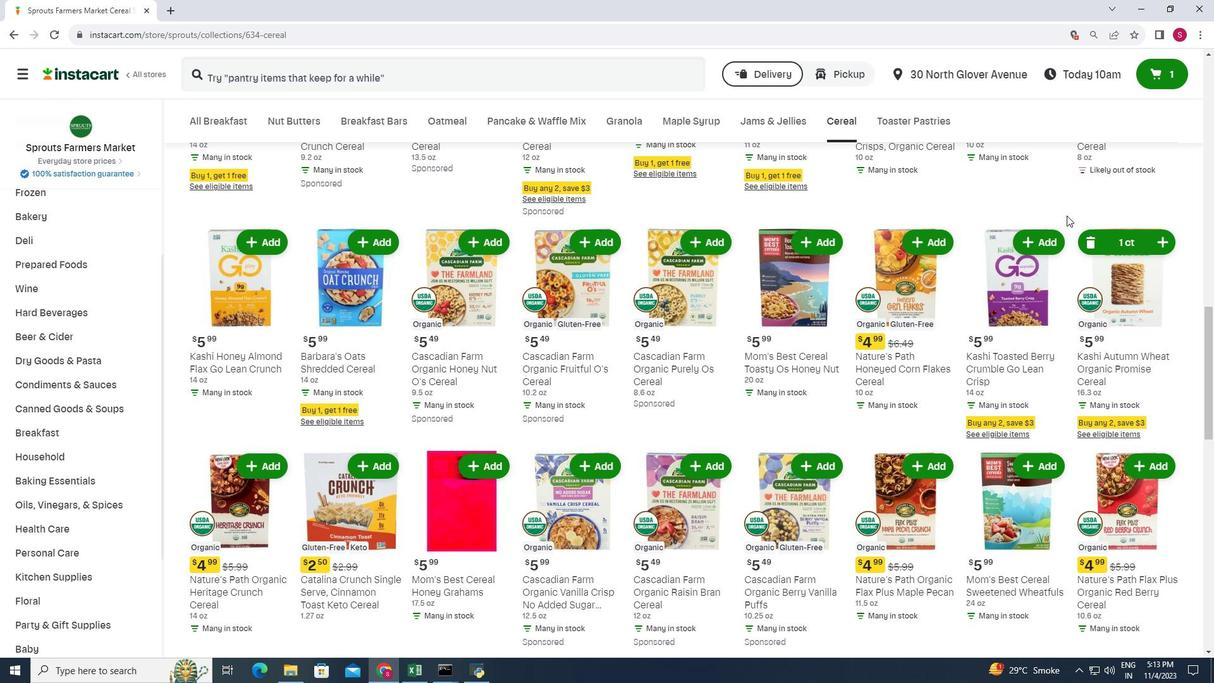 
